 Task: Create a progress_update object.
Action: Mouse scrolled (227, 151) with delta (0, 0)
Screenshot: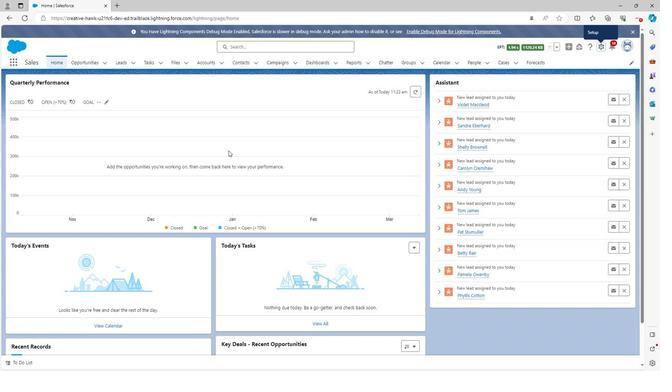 
Action: Mouse moved to (601, 48)
Screenshot: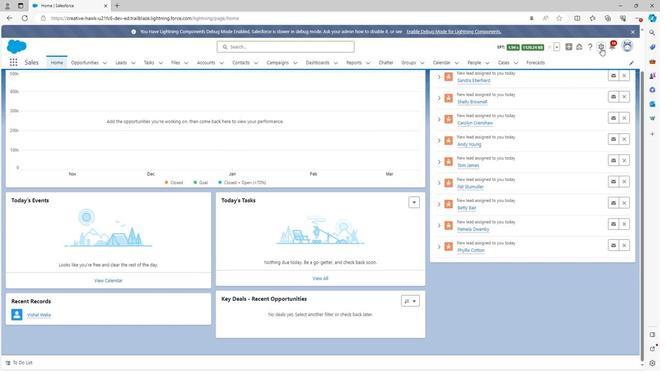 
Action: Mouse pressed left at (601, 48)
Screenshot: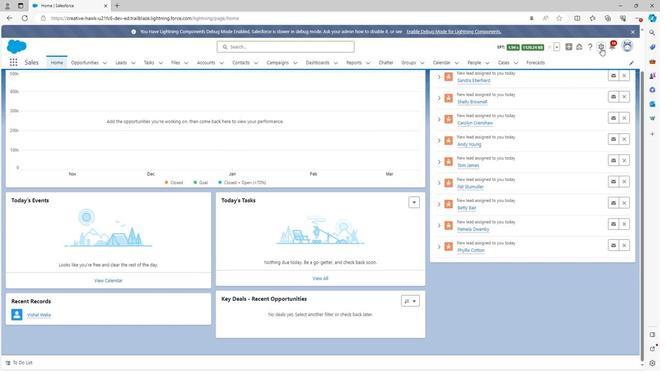 
Action: Mouse moved to (569, 67)
Screenshot: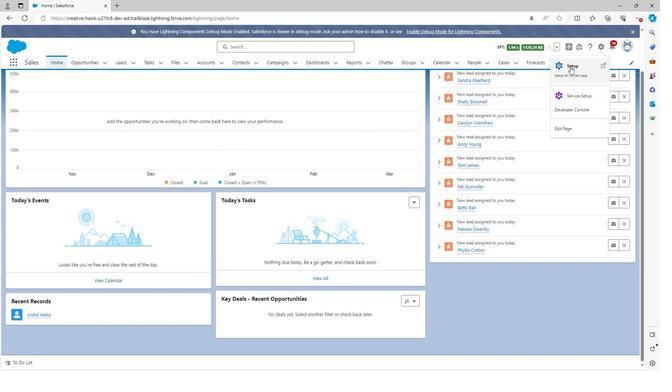 
Action: Mouse pressed left at (569, 67)
Screenshot: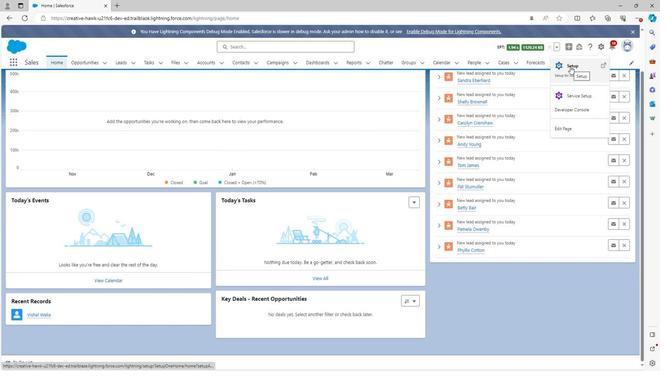 
Action: Mouse moved to (90, 62)
Screenshot: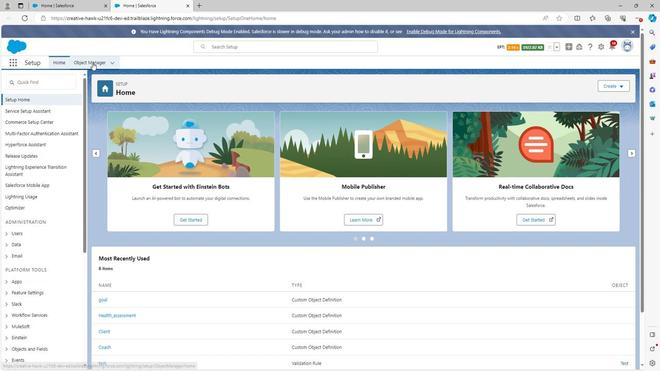 
Action: Mouse pressed left at (90, 62)
Screenshot: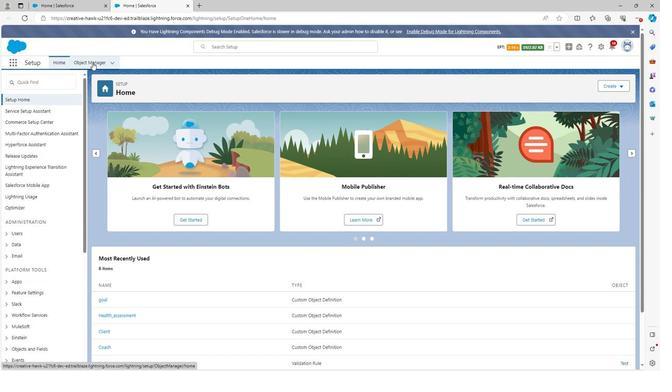 
Action: Mouse moved to (611, 87)
Screenshot: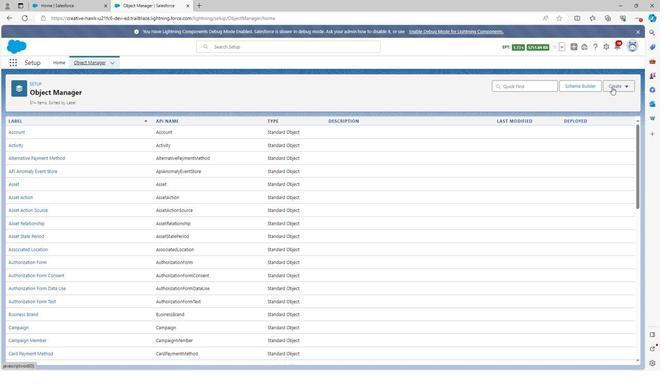 
Action: Mouse pressed left at (611, 87)
Screenshot: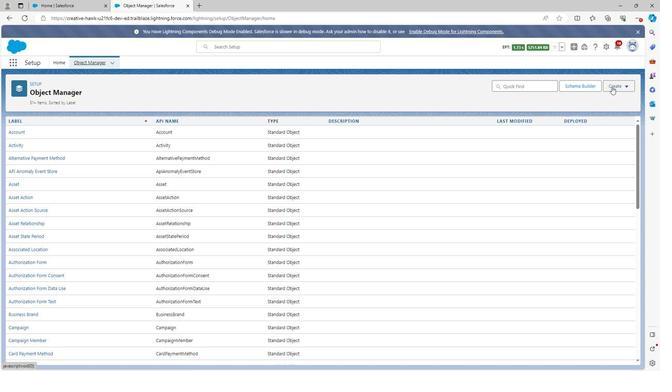 
Action: Mouse moved to (583, 105)
Screenshot: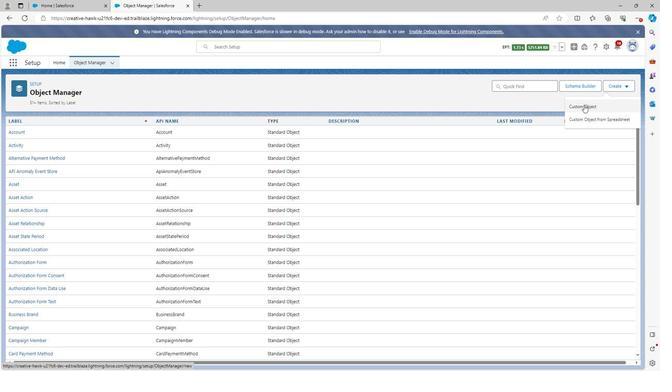 
Action: Mouse pressed left at (583, 105)
Screenshot: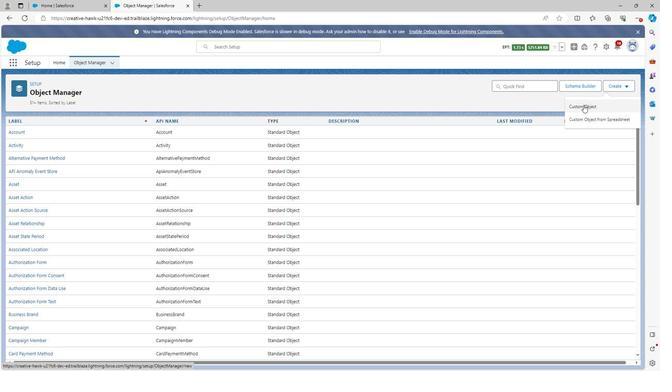 
Action: Mouse moved to (149, 176)
Screenshot: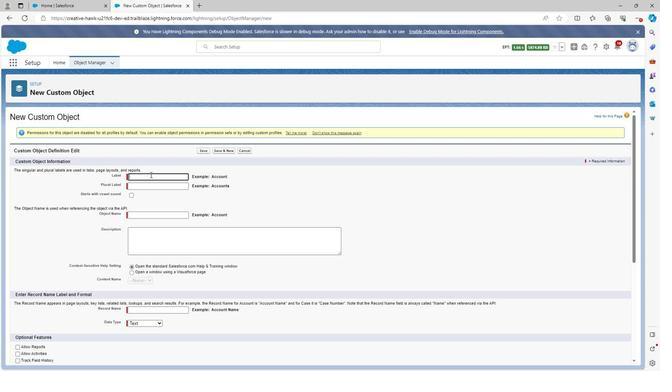 
Action: Mouse pressed left at (149, 176)
Screenshot: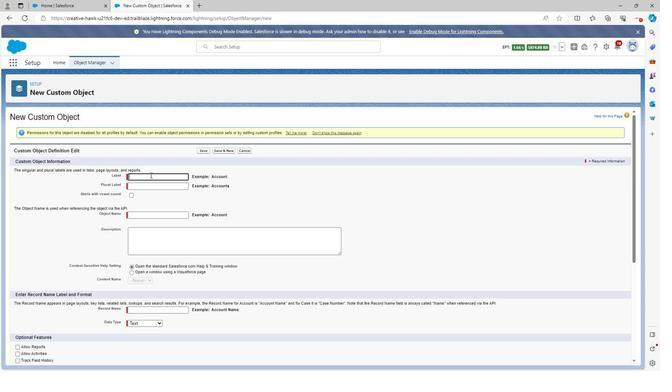
Action: Key pressed progress<Key.shift>_update
Screenshot: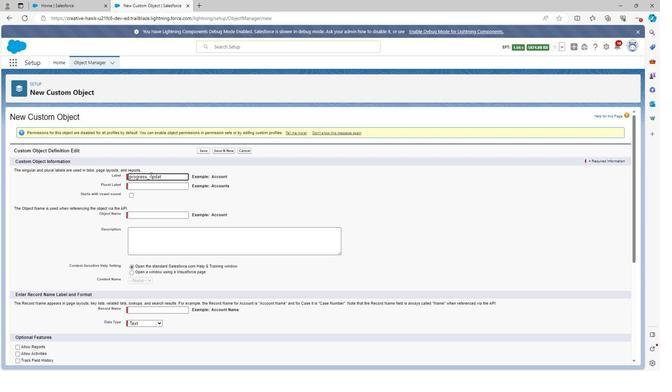 
Action: Mouse moved to (142, 186)
Screenshot: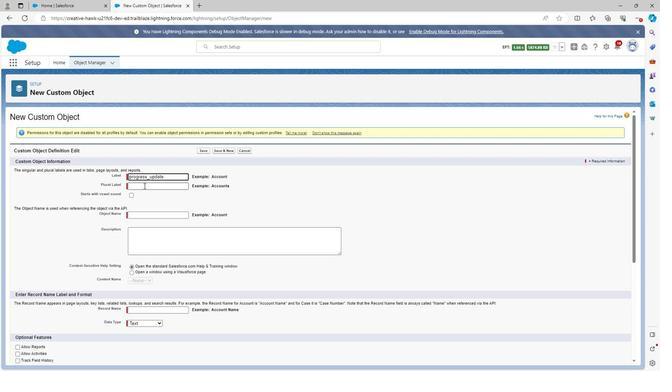 
Action: Mouse pressed left at (142, 186)
Screenshot: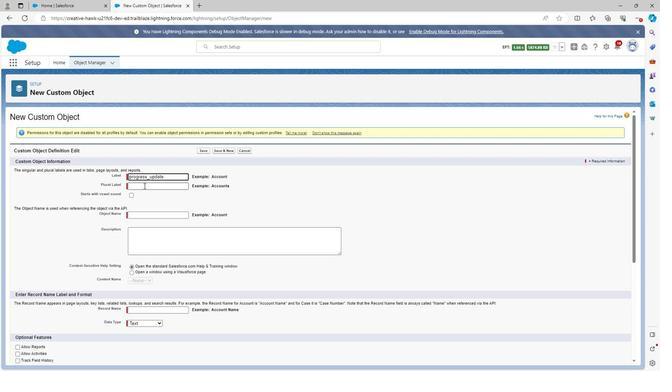 
Action: Key pressed progress<Key.shift>_updates
Screenshot: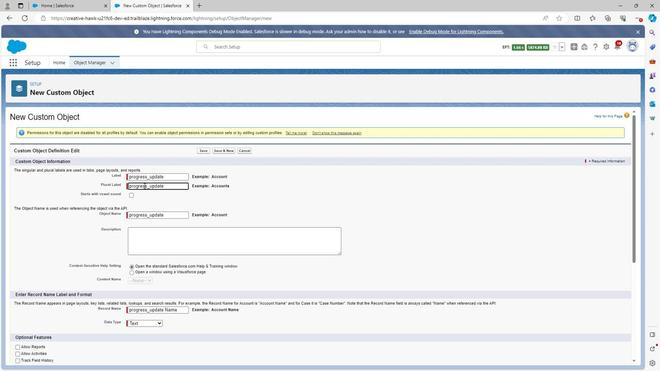 
Action: Mouse moved to (139, 197)
Screenshot: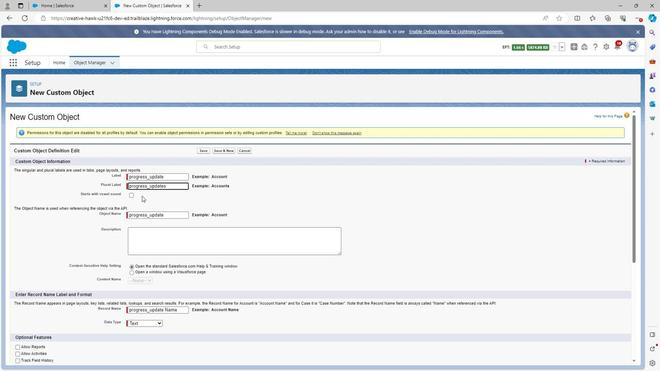 
Action: Mouse pressed left at (139, 197)
Screenshot: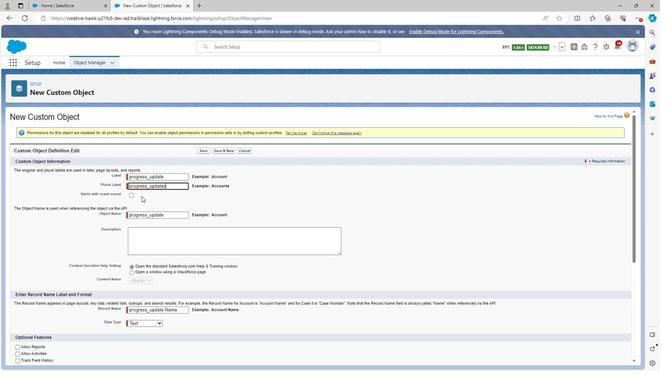 
Action: Mouse moved to (142, 235)
Screenshot: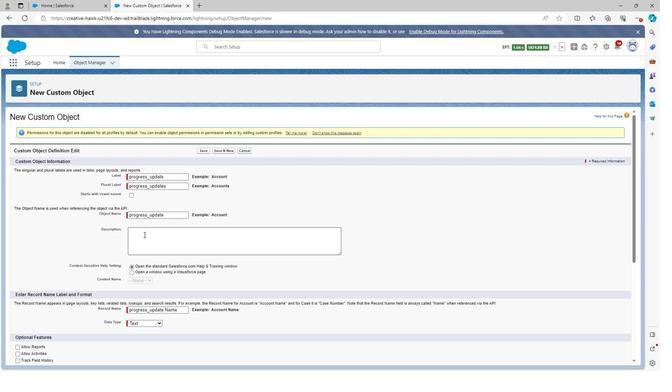 
Action: Mouse pressed left at (142, 235)
Screenshot: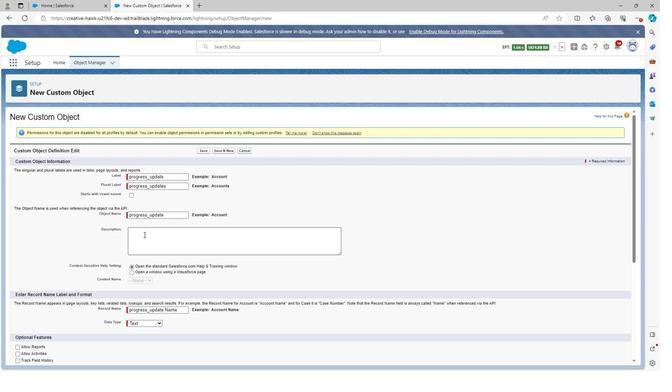 
Action: Mouse moved to (142, 235)
Screenshot: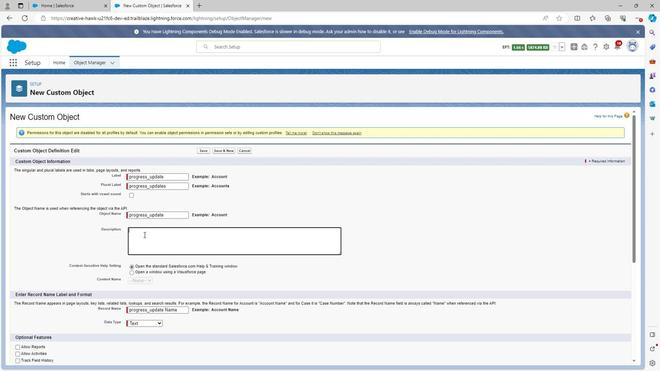 
Action: Key pressed progress<Key.space><Key.backspace><Key.shift>_update<Key.space>object<Key.space>is<Key.space>used<Key.space>for<Key.space>save<Key.space>the<Key.space>progress<Key.space>update<Key.space>data
Screenshot: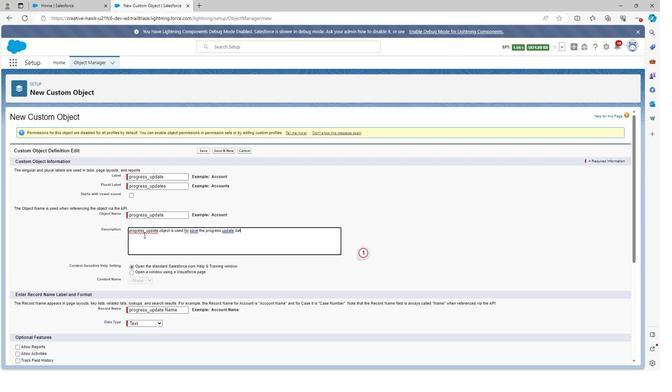 
Action: Mouse moved to (276, 272)
Screenshot: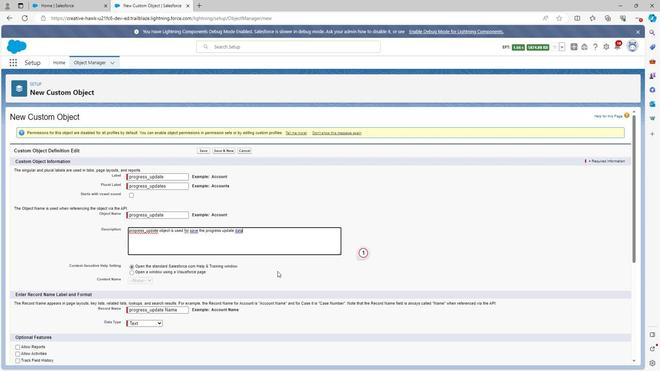 
Action: Mouse pressed left at (276, 272)
Screenshot: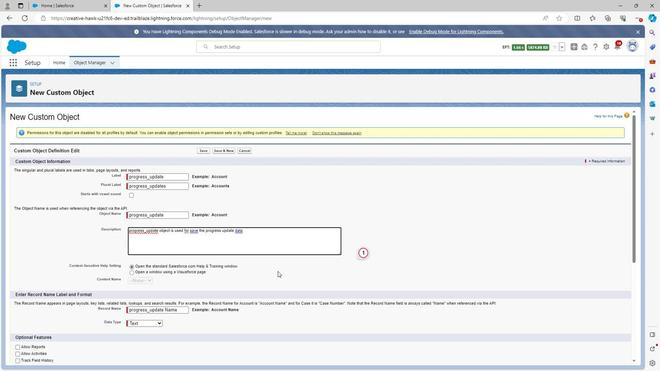 
Action: Mouse moved to (269, 268)
Screenshot: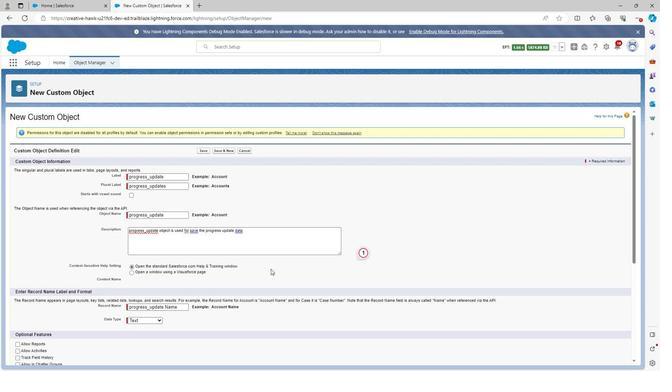 
Action: Mouse scrolled (269, 268) with delta (0, 0)
Screenshot: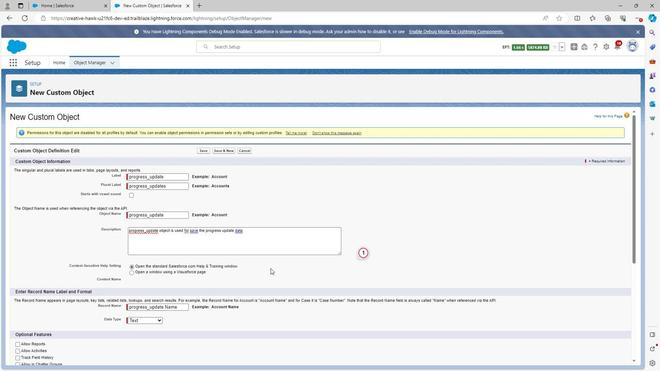 
Action: Mouse scrolled (269, 268) with delta (0, 0)
Screenshot: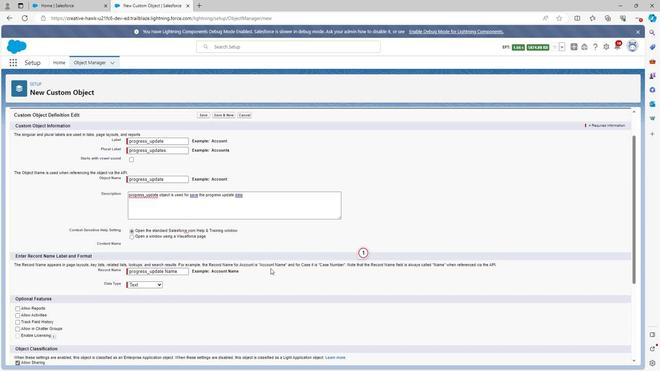 
Action: Mouse moved to (270, 269)
Screenshot: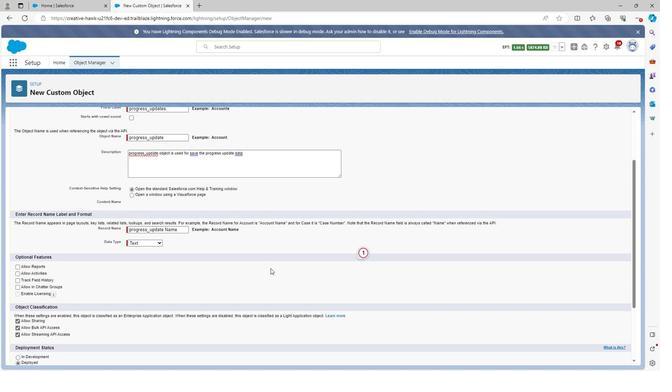 
Action: Mouse scrolled (270, 268) with delta (0, 0)
Screenshot: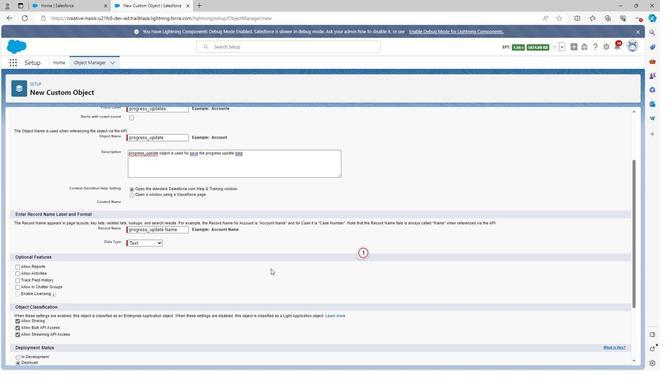 
Action: Mouse moved to (16, 228)
Screenshot: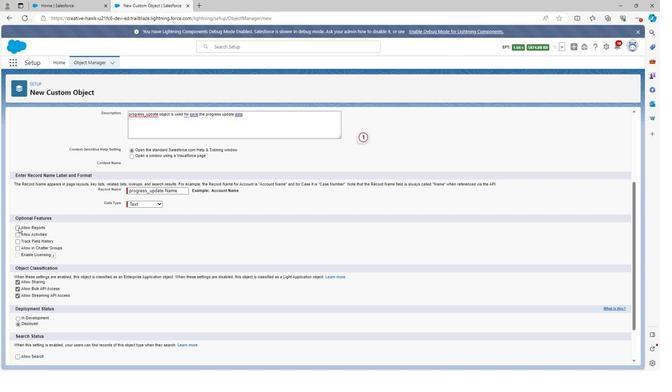 
Action: Mouse pressed left at (16, 228)
Screenshot: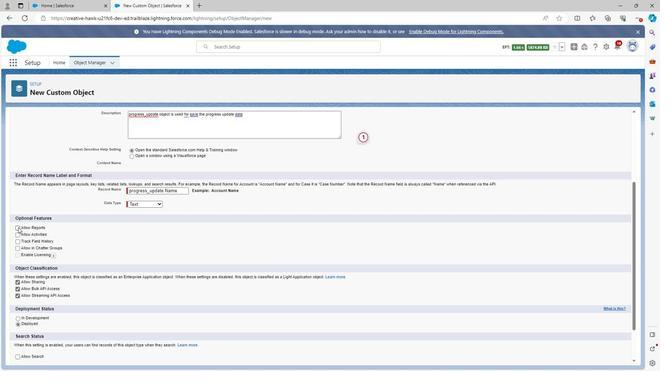 
Action: Mouse moved to (17, 235)
Screenshot: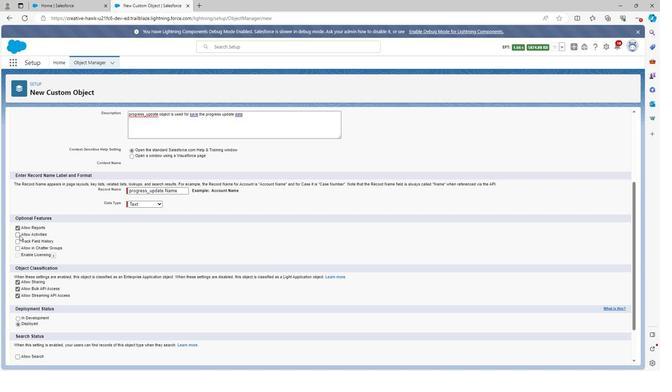 
Action: Mouse pressed left at (17, 235)
Screenshot: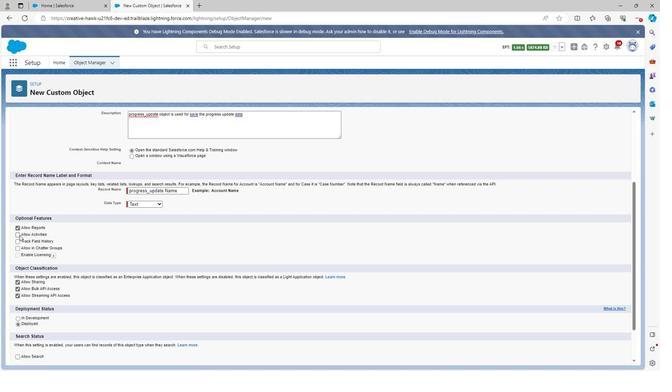 
Action: Mouse moved to (18, 242)
Screenshot: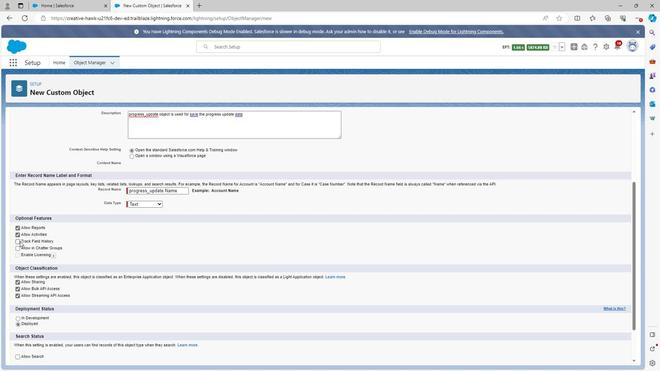 
Action: Mouse pressed left at (18, 242)
Screenshot: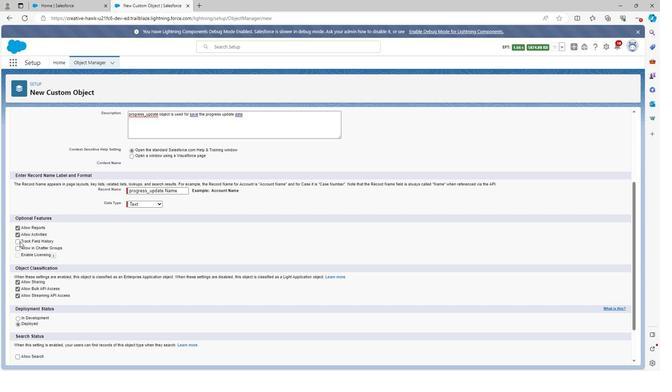 
Action: Mouse moved to (15, 243)
Screenshot: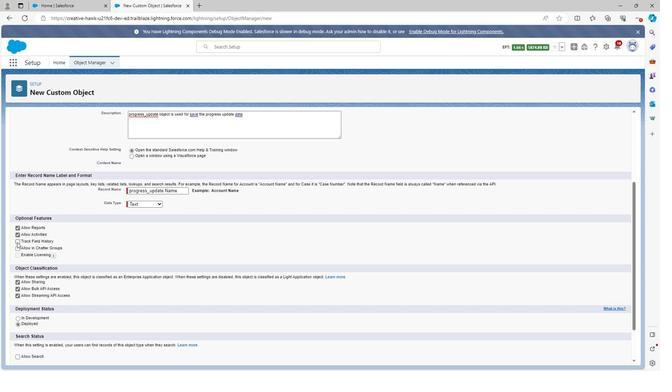 
Action: Mouse pressed left at (15, 243)
Screenshot: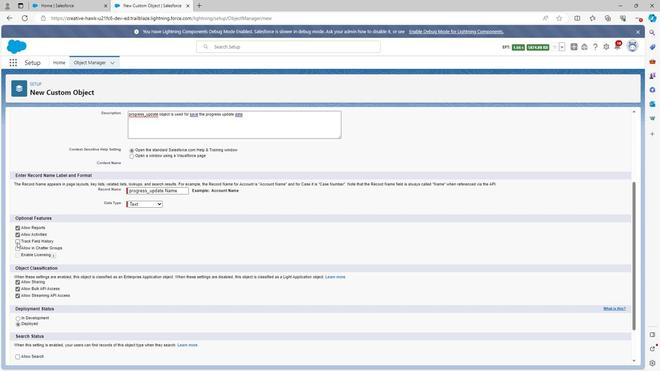 
Action: Mouse moved to (104, 267)
Screenshot: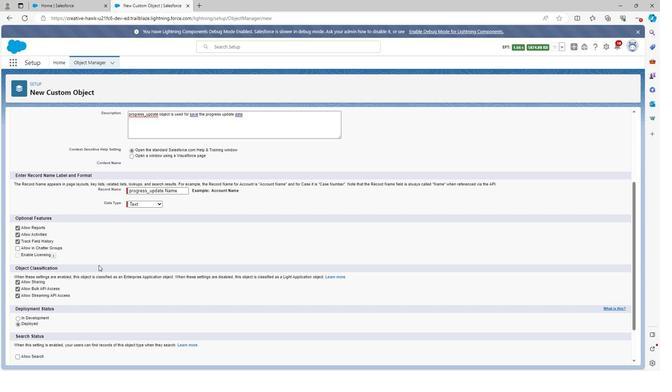 
Action: Mouse scrolled (104, 266) with delta (0, 0)
Screenshot: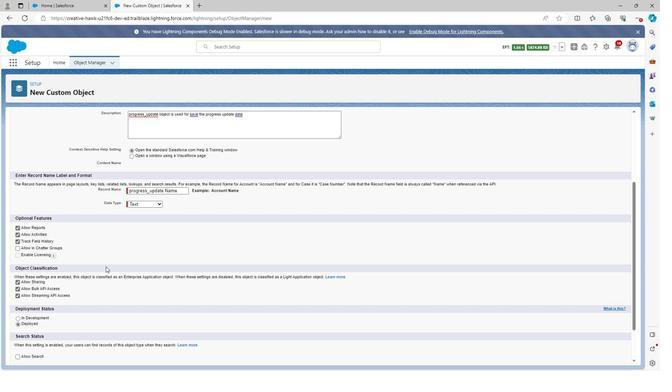 
Action: Mouse scrolled (104, 266) with delta (0, 0)
Screenshot: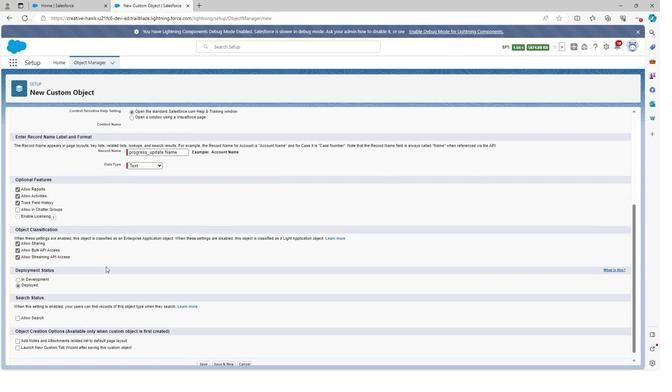
Action: Mouse moved to (104, 267)
Screenshot: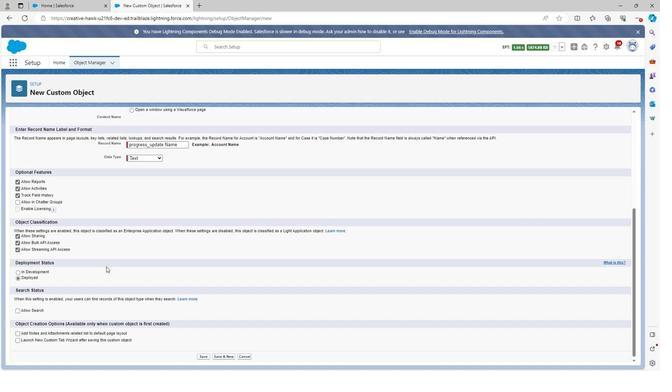 
Action: Mouse scrolled (104, 266) with delta (0, 0)
Screenshot: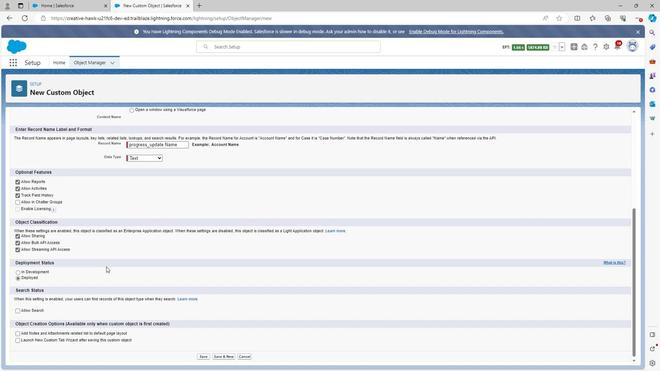 
Action: Mouse moved to (104, 267)
Screenshot: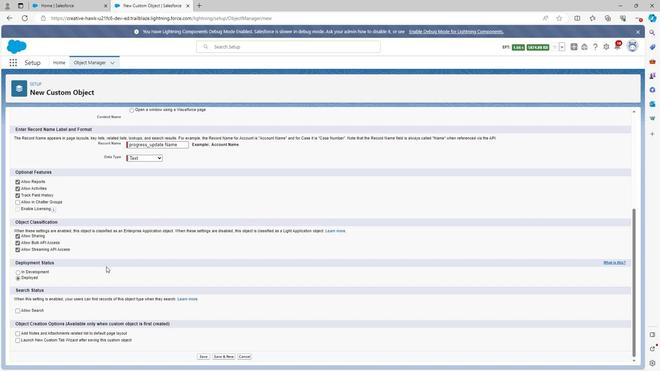 
Action: Mouse scrolled (104, 266) with delta (0, 0)
Screenshot: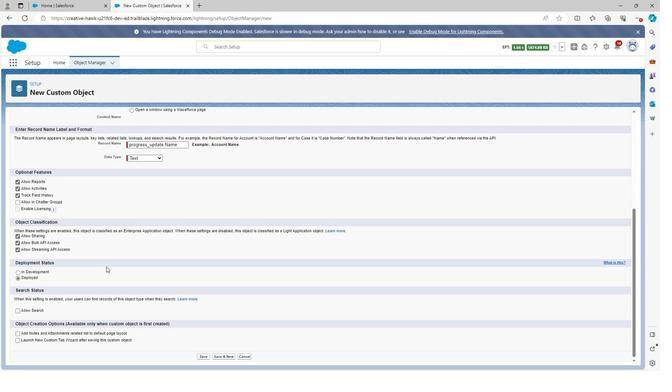 
Action: Mouse scrolled (104, 266) with delta (0, 0)
Screenshot: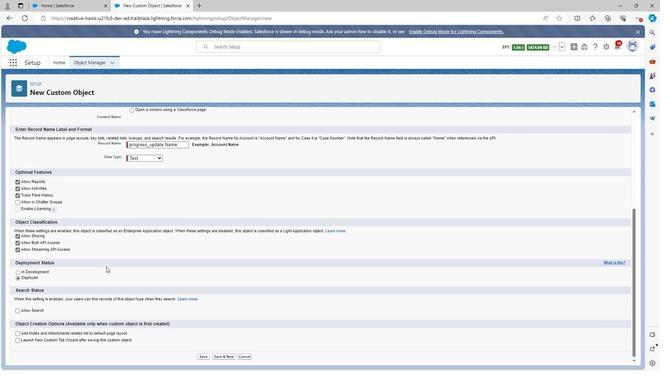 
Action: Mouse moved to (199, 357)
Screenshot: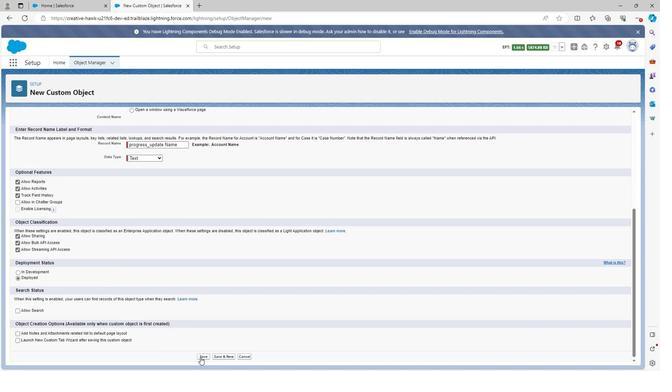 
Action: Mouse pressed left at (199, 357)
Screenshot: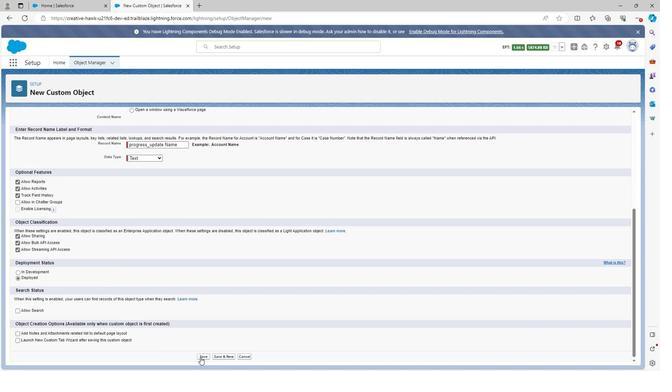 
Action: Mouse moved to (82, 64)
Screenshot: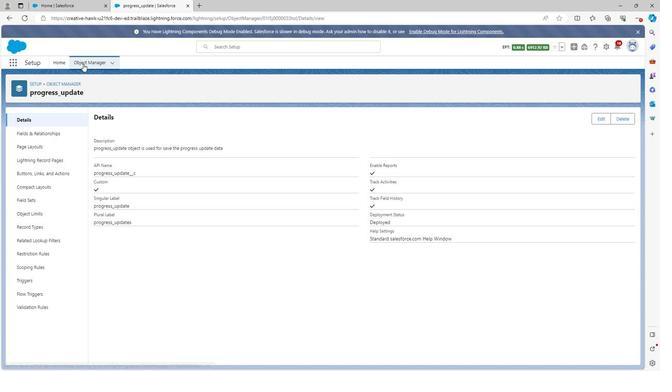 
Action: Mouse pressed left at (82, 64)
Screenshot: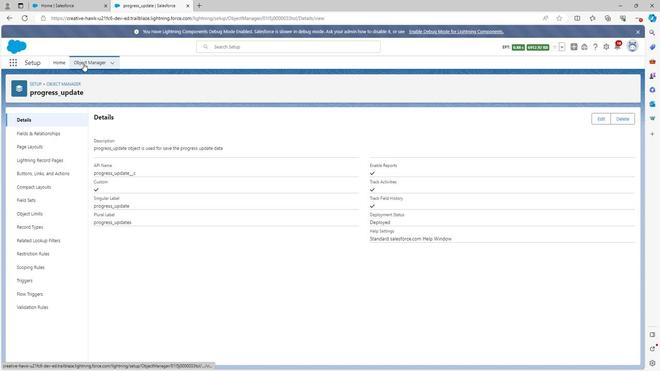 
Action: Mouse moved to (66, 280)
Screenshot: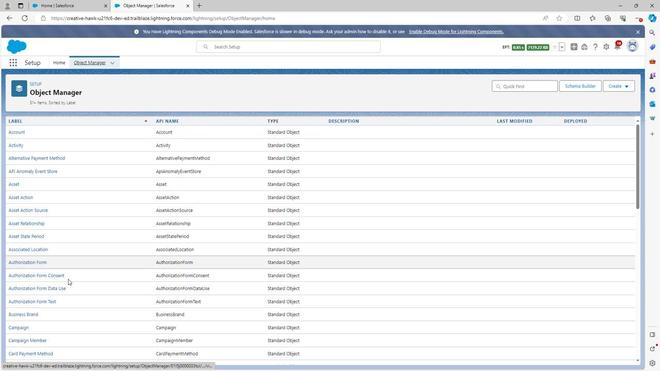 
Action: Mouse scrolled (66, 280) with delta (0, 0)
Screenshot: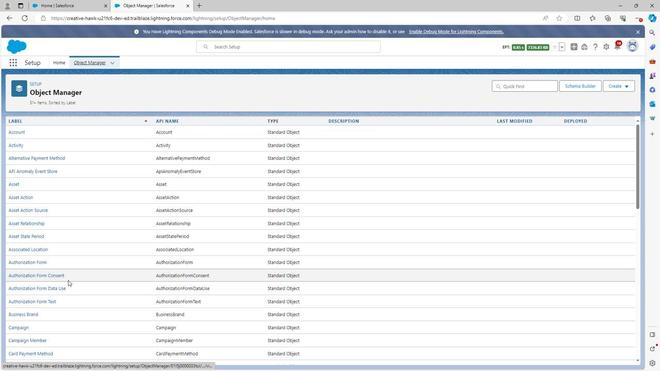 
Action: Mouse scrolled (66, 280) with delta (0, 0)
Screenshot: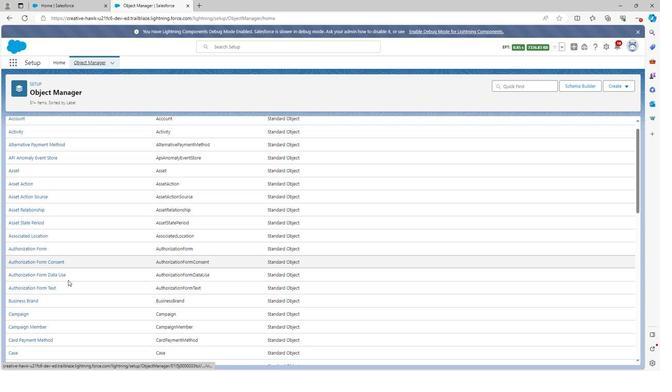 
Action: Mouse scrolled (66, 280) with delta (0, 0)
Screenshot: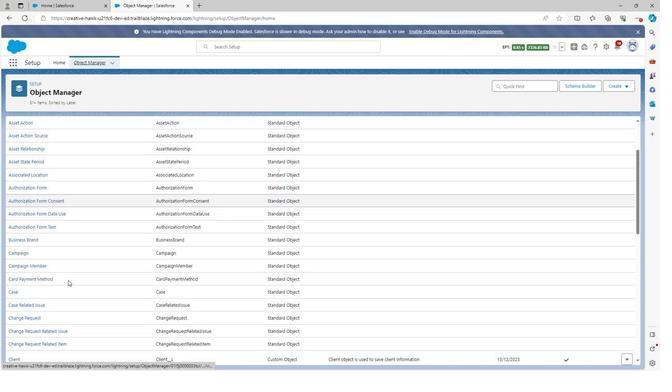 
Action: Mouse scrolled (66, 280) with delta (0, 0)
Screenshot: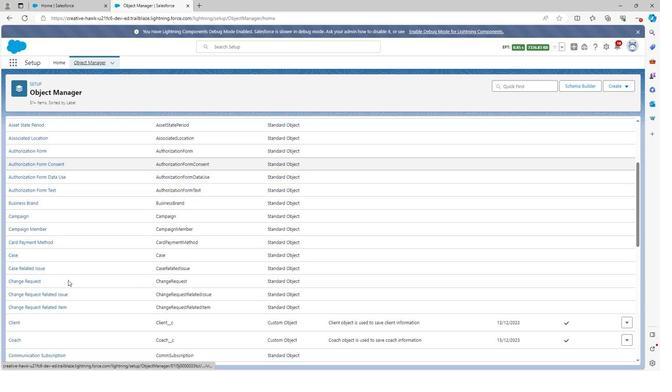 
Action: Mouse scrolled (66, 280) with delta (0, 0)
Screenshot: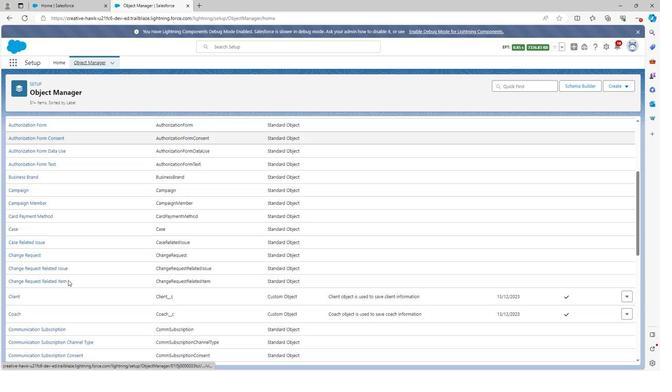 
Action: Mouse moved to (67, 278)
Screenshot: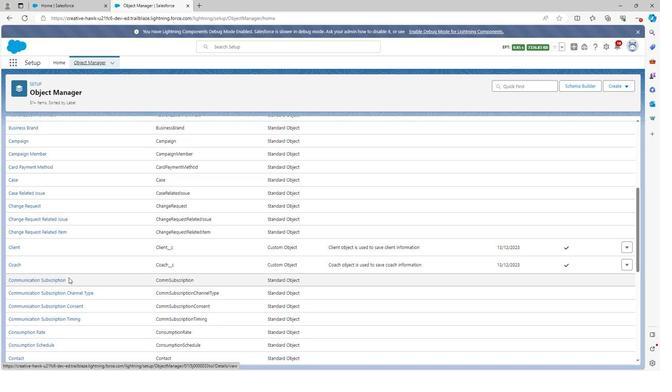 
Action: Mouse scrolled (67, 278) with delta (0, 0)
Screenshot: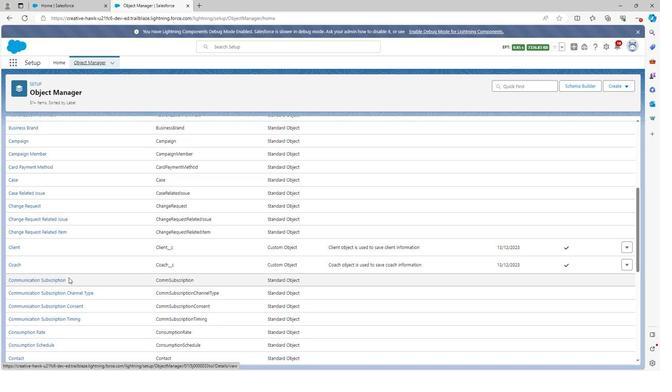 
Action: Mouse scrolled (67, 278) with delta (0, 0)
Screenshot: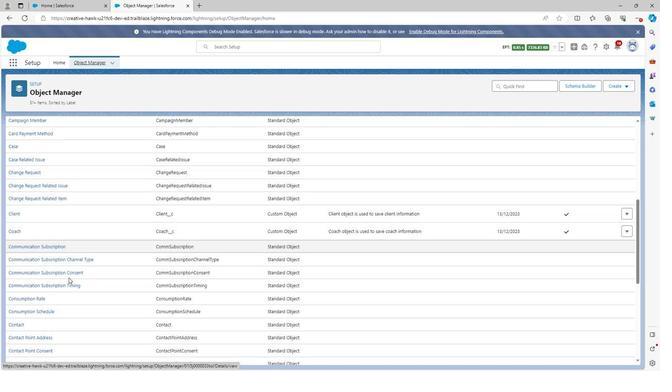 
Action: Mouse scrolled (67, 278) with delta (0, 0)
Screenshot: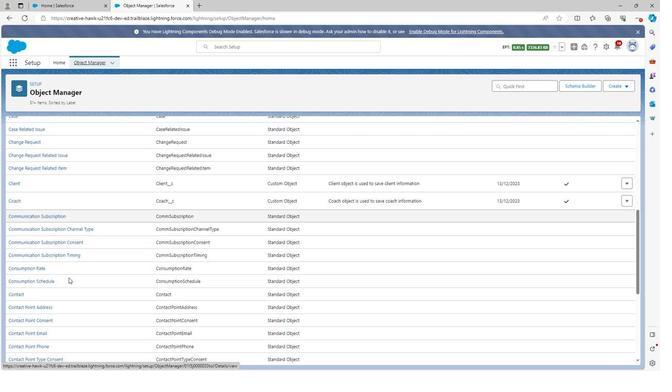 
Action: Mouse scrolled (67, 278) with delta (0, 0)
Screenshot: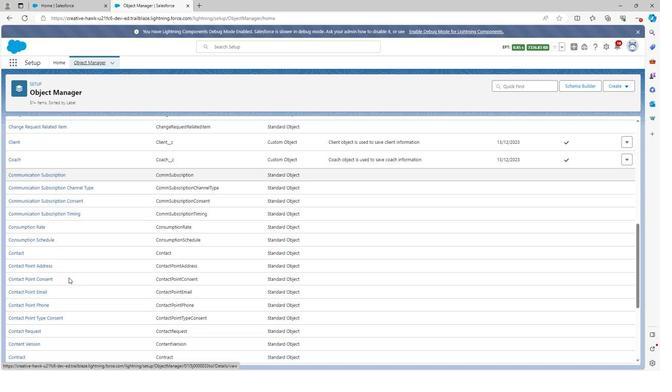
Action: Mouse scrolled (67, 278) with delta (0, 0)
Screenshot: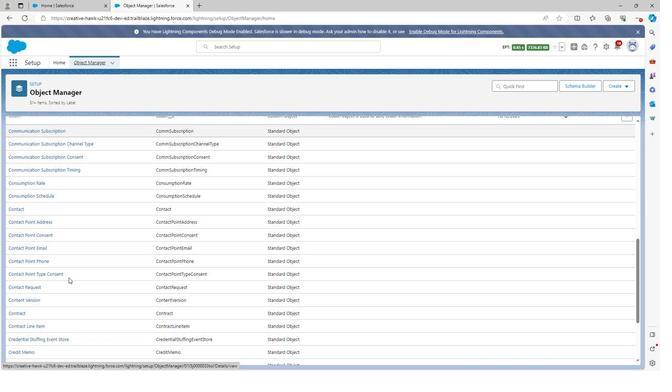 
Action: Mouse scrolled (67, 278) with delta (0, 0)
Screenshot: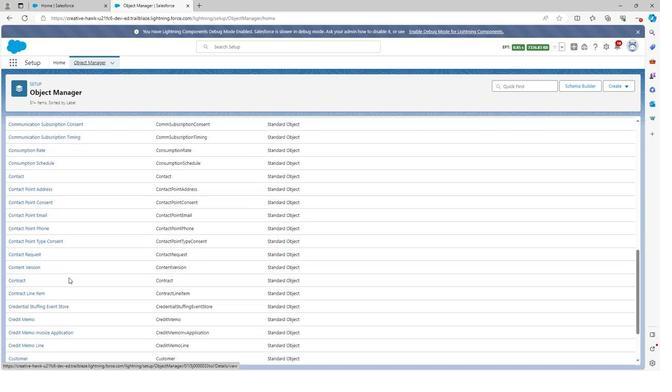 
Action: Mouse moved to (67, 278)
Screenshot: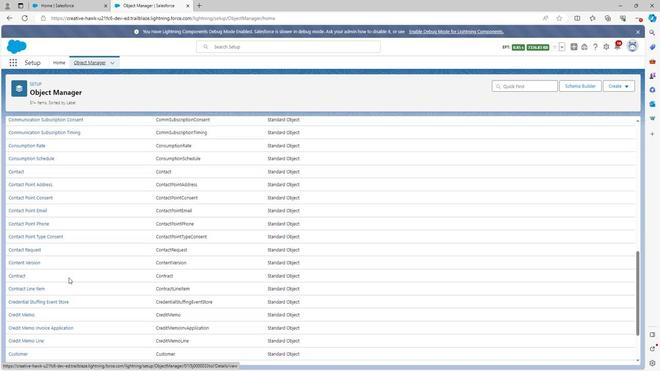 
Action: Mouse scrolled (67, 278) with delta (0, 0)
Screenshot: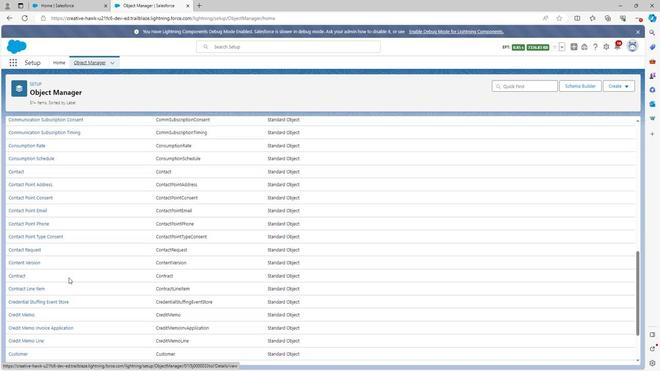 
Action: Mouse moved to (67, 278)
Screenshot: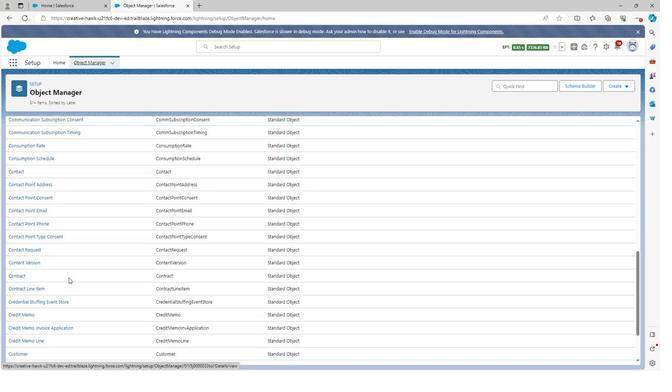 
Action: Mouse scrolled (67, 278) with delta (0, 0)
Screenshot: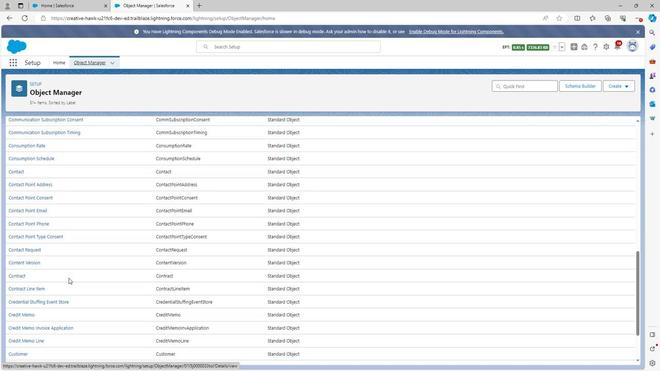 
Action: Mouse scrolled (67, 278) with delta (0, 0)
Screenshot: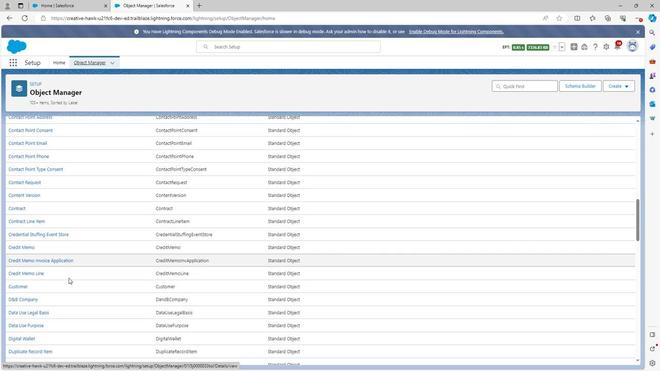 
Action: Mouse moved to (67, 279)
Screenshot: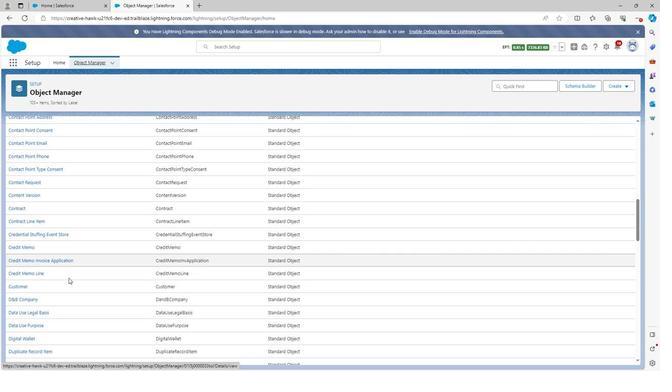 
Action: Mouse scrolled (67, 278) with delta (0, 0)
Screenshot: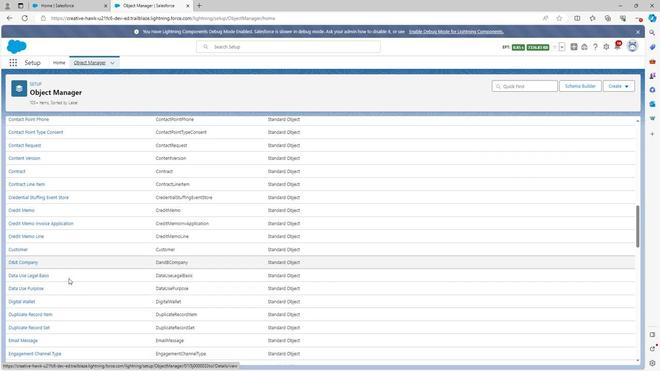 
Action: Mouse scrolled (67, 278) with delta (0, 0)
Screenshot: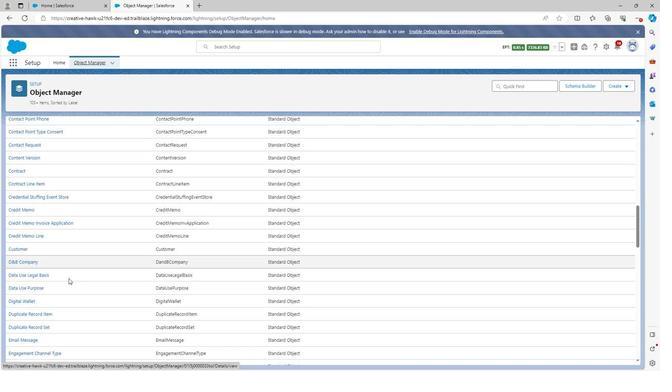 
Action: Mouse scrolled (67, 278) with delta (0, 0)
Screenshot: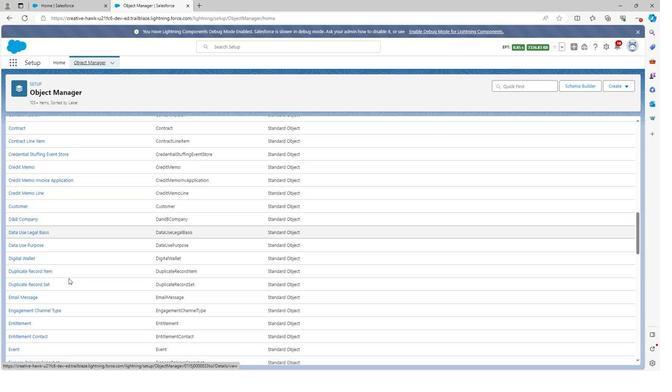 
Action: Mouse scrolled (67, 278) with delta (0, 0)
Screenshot: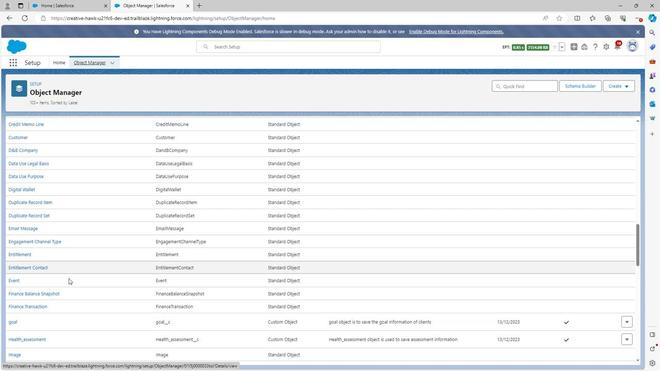 
Action: Mouse scrolled (67, 278) with delta (0, 0)
Screenshot: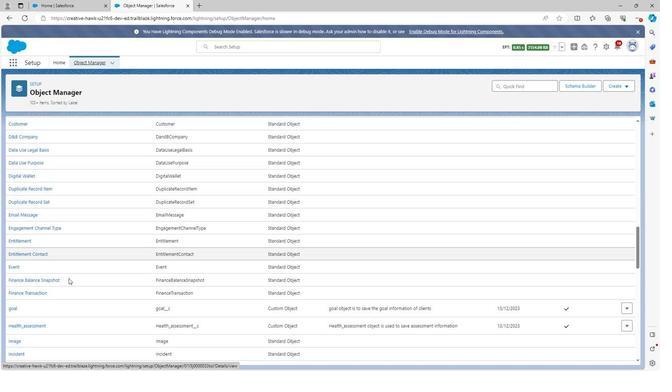 
Action: Mouse scrolled (67, 278) with delta (0, 0)
Screenshot: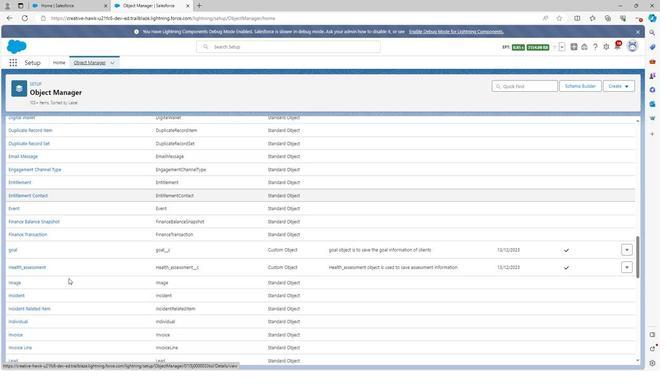 
Action: Mouse scrolled (67, 278) with delta (0, 0)
Screenshot: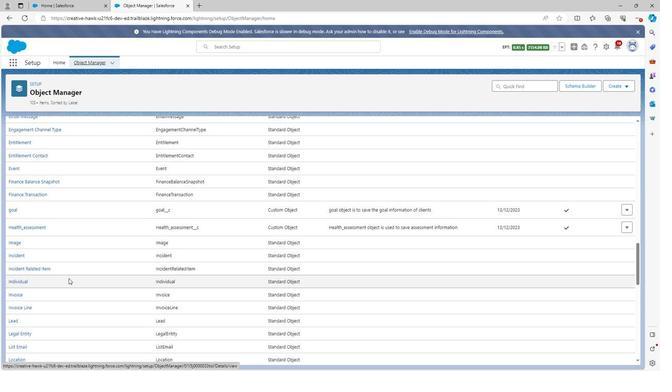 
Action: Mouse scrolled (67, 278) with delta (0, 0)
Screenshot: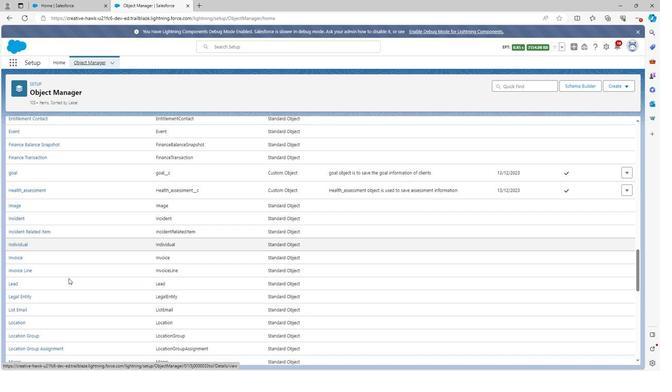 
Action: Mouse scrolled (67, 278) with delta (0, 0)
Screenshot: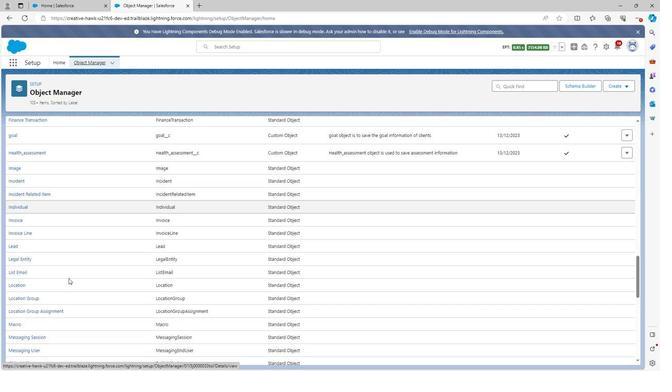 
Action: Mouse scrolled (67, 278) with delta (0, 0)
Screenshot: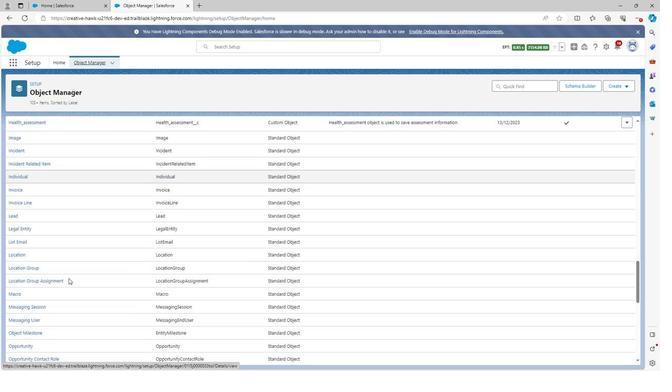 
Action: Mouse scrolled (67, 278) with delta (0, 0)
Screenshot: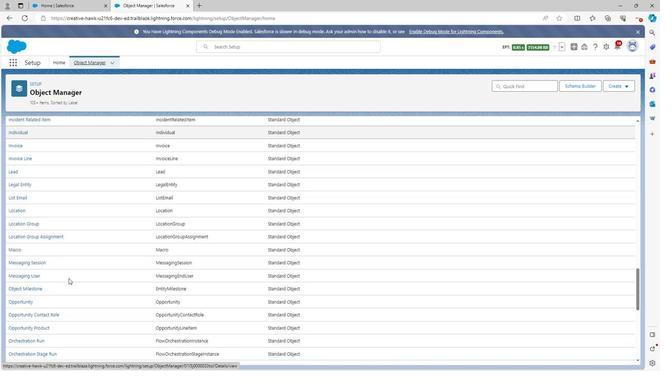 
Action: Mouse moved to (67, 279)
Screenshot: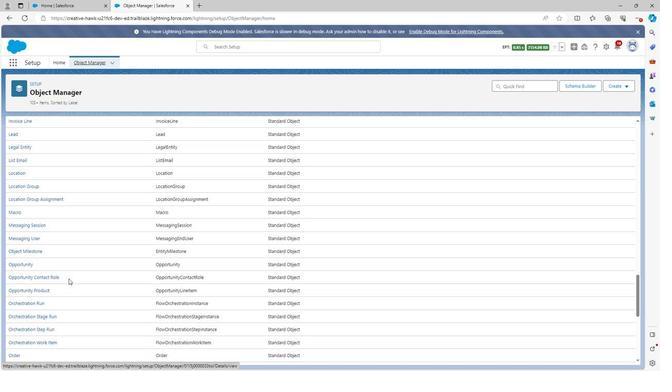 
Action: Mouse scrolled (67, 279) with delta (0, 0)
Screenshot: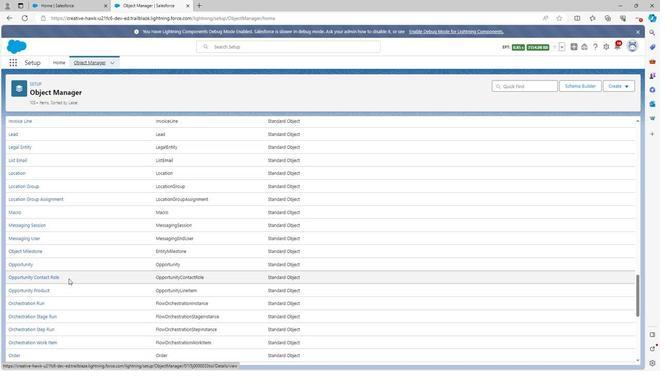 
Action: Mouse moved to (67, 279)
Screenshot: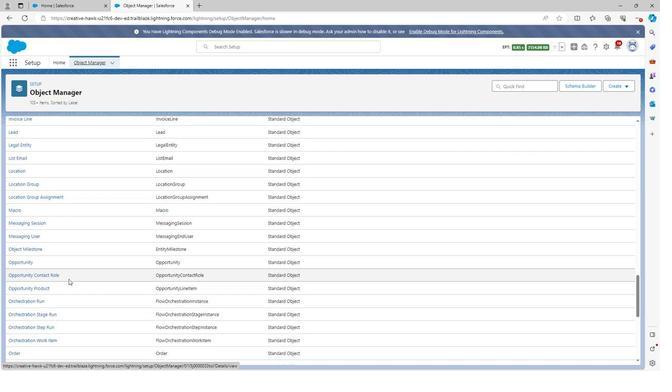 
Action: Mouse scrolled (67, 279) with delta (0, 0)
Screenshot: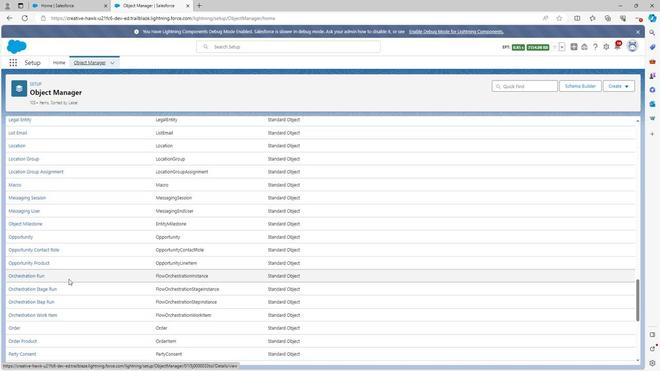 
Action: Mouse scrolled (67, 279) with delta (0, 0)
Screenshot: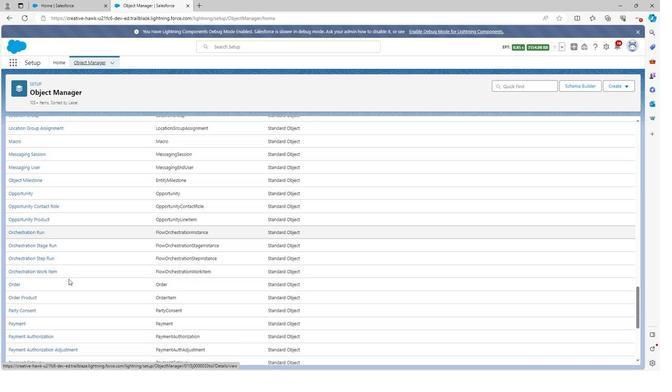 
Action: Mouse scrolled (67, 279) with delta (0, 0)
Screenshot: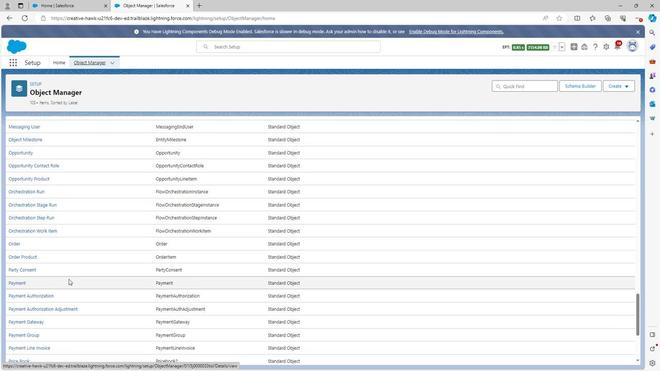 
Action: Mouse moved to (67, 280)
Screenshot: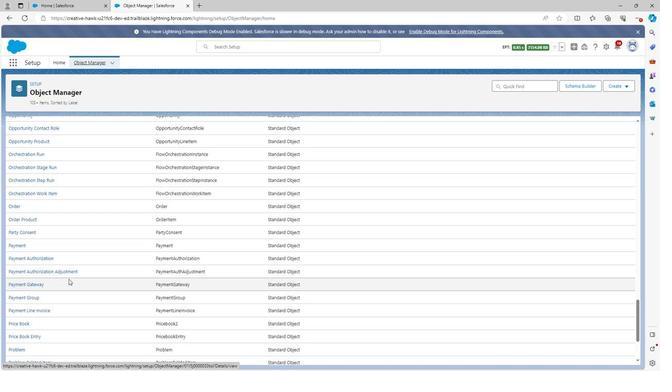 
Action: Mouse scrolled (67, 280) with delta (0, 0)
Screenshot: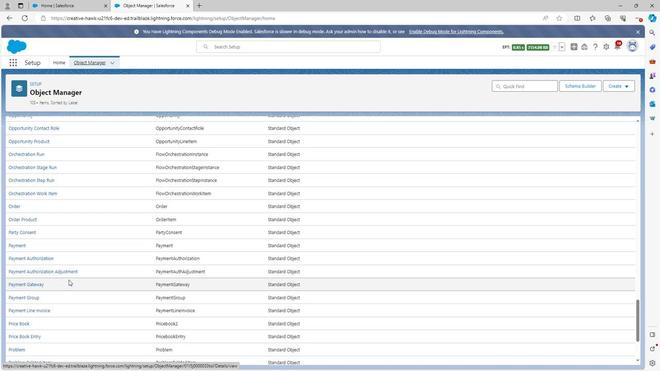
Action: Mouse scrolled (67, 280) with delta (0, 0)
Screenshot: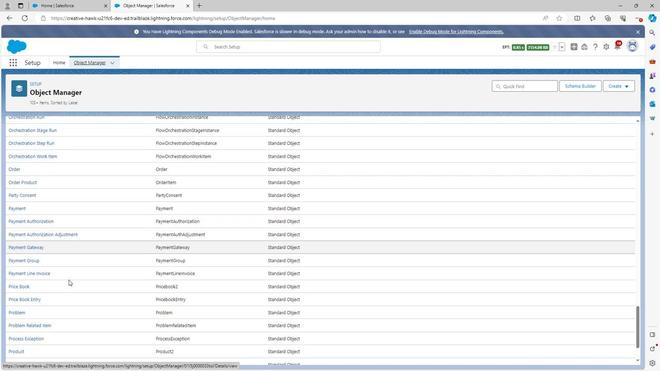 
Action: Mouse moved to (62, 282)
Screenshot: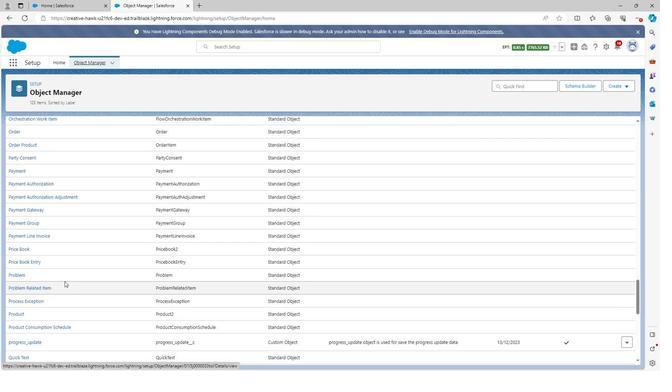 
Action: Mouse scrolled (62, 281) with delta (0, 0)
Screenshot: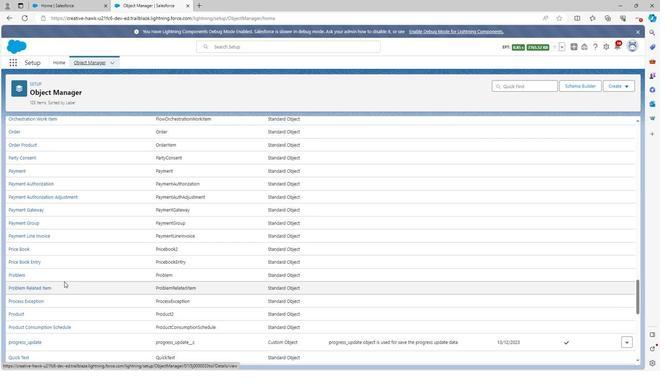 
Action: Mouse moved to (32, 305)
Screenshot: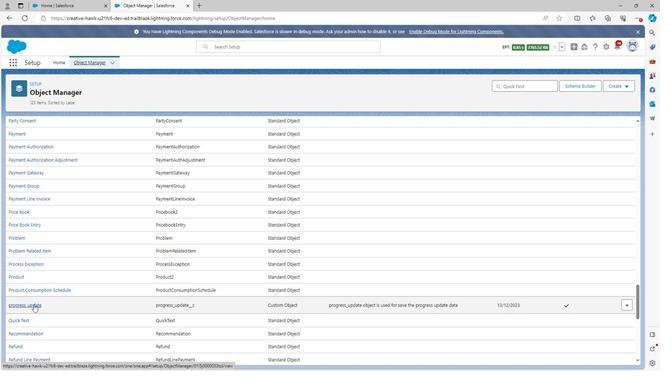 
Action: Mouse pressed left at (32, 305)
Screenshot: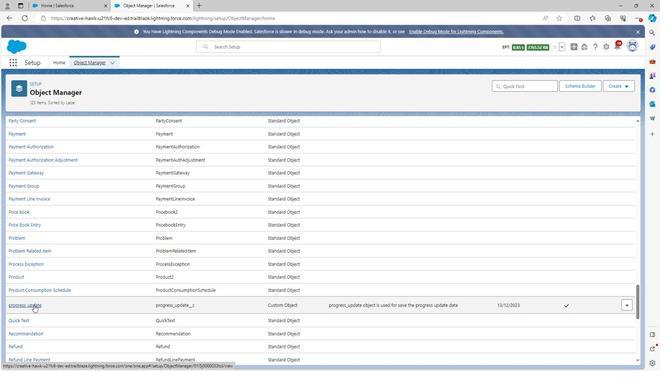 
Action: Mouse moved to (312, 191)
Screenshot: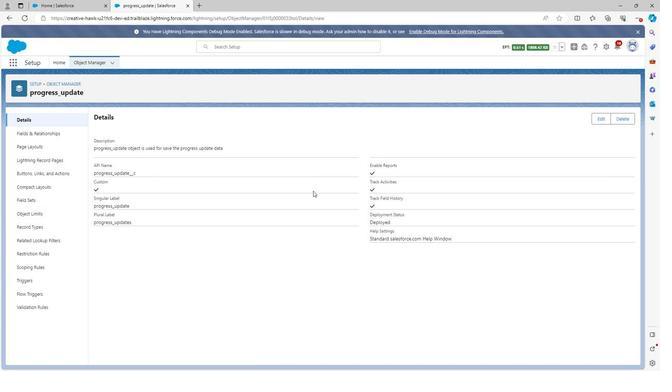 
